 Task: Look for products with Guava flavor.
Action: Mouse pressed left at (16, 120)
Screenshot: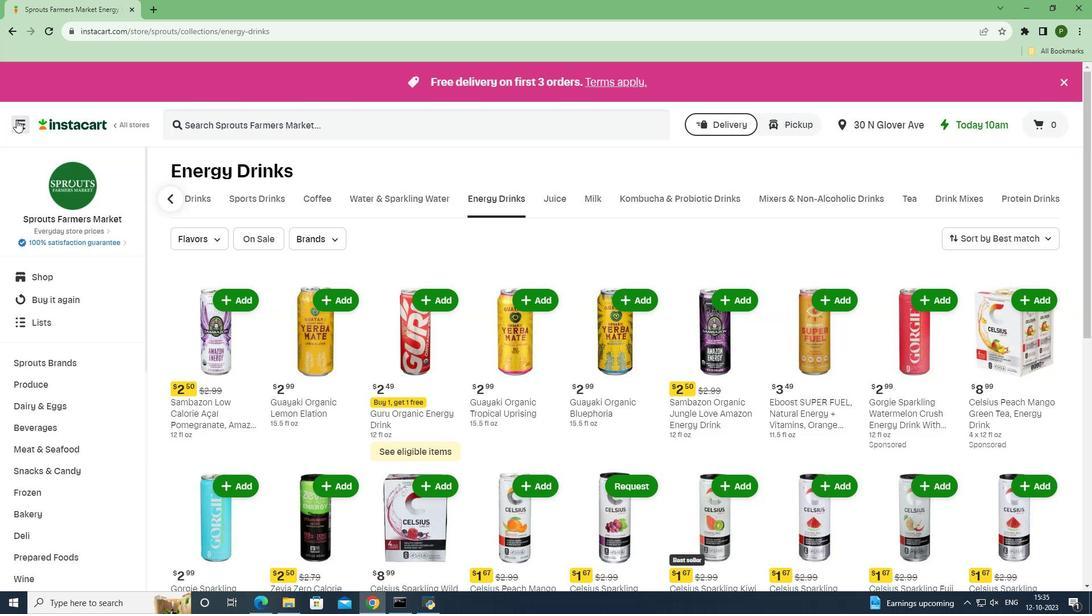 
Action: Mouse moved to (47, 311)
Screenshot: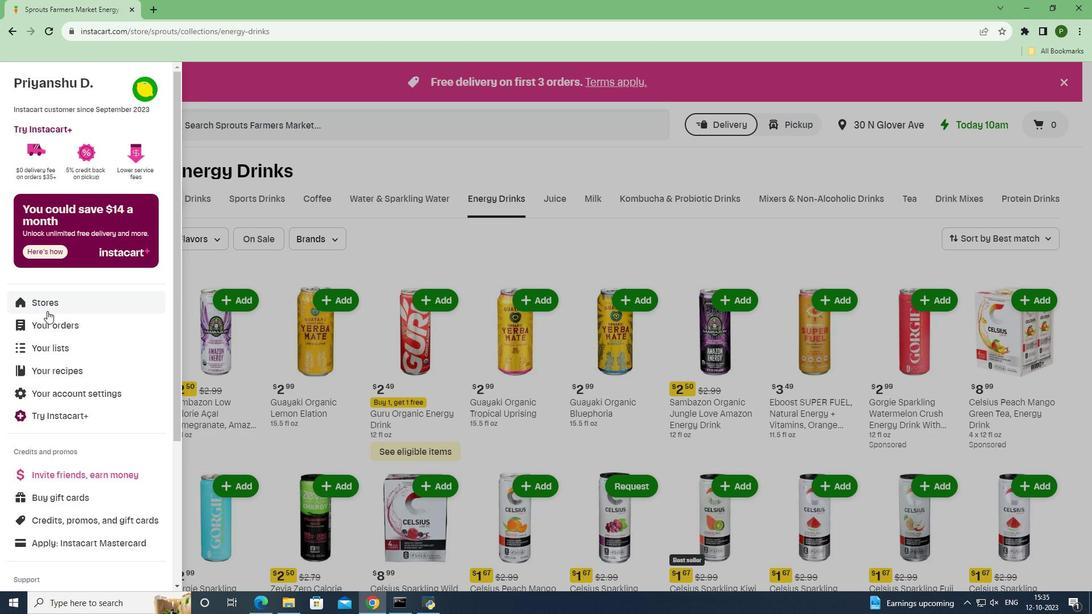 
Action: Mouse pressed left at (47, 311)
Screenshot: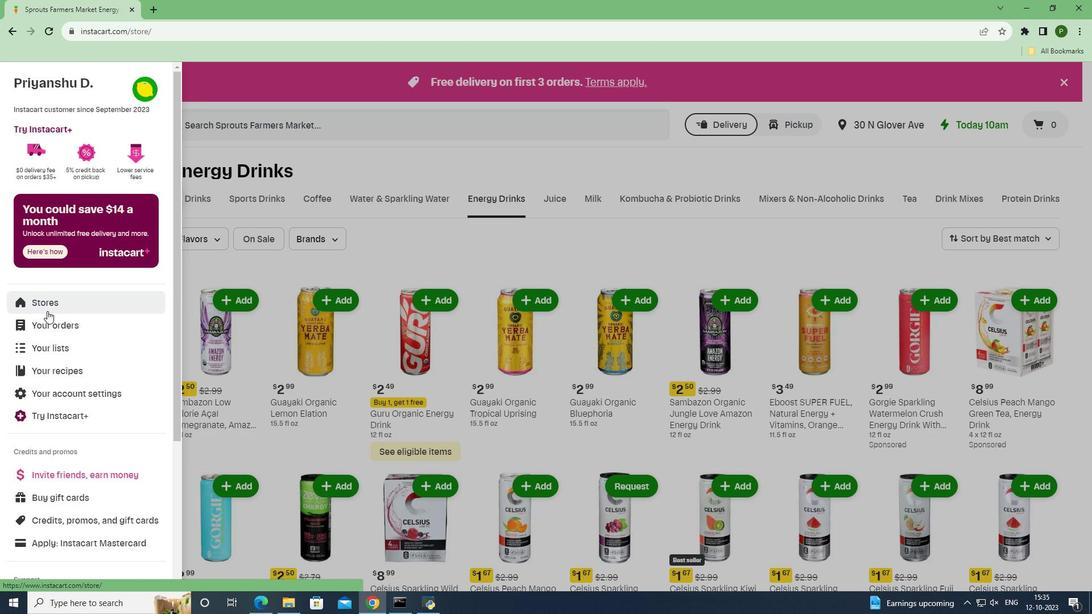
Action: Mouse moved to (282, 132)
Screenshot: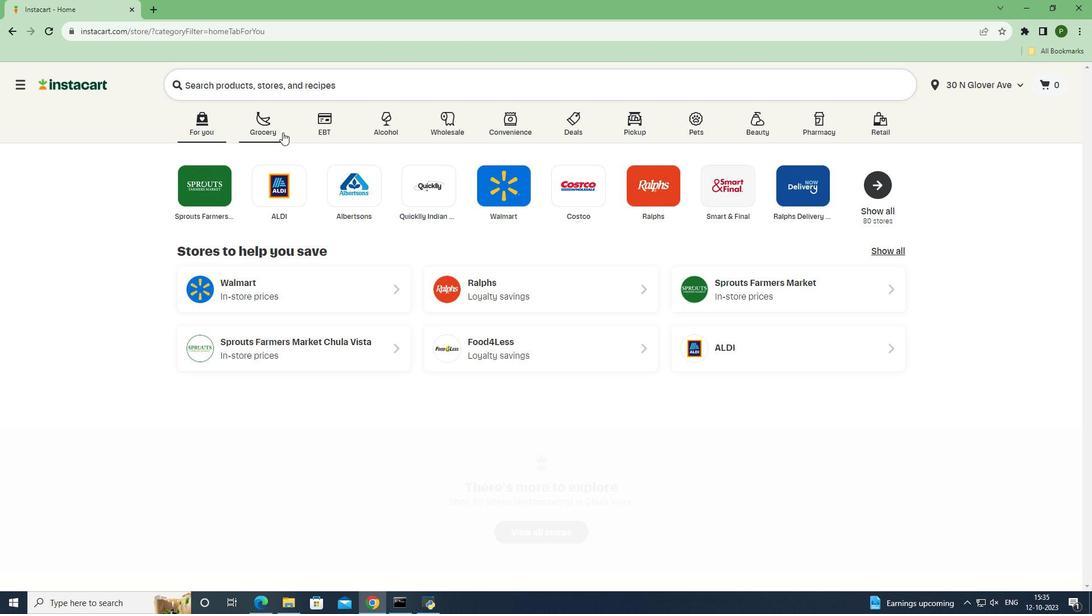 
Action: Mouse pressed left at (282, 132)
Screenshot: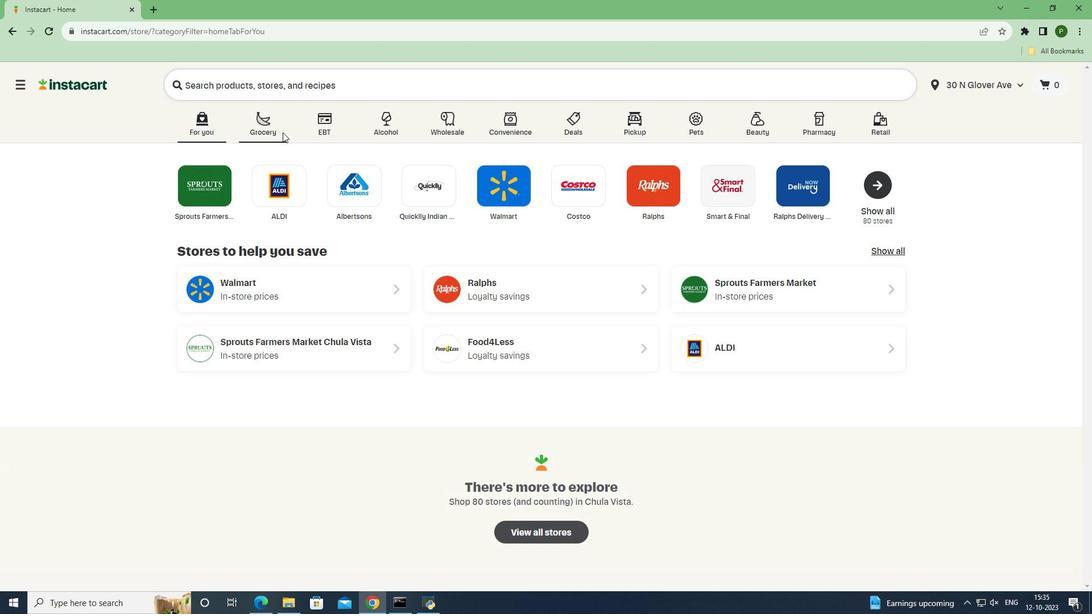 
Action: Mouse moved to (459, 268)
Screenshot: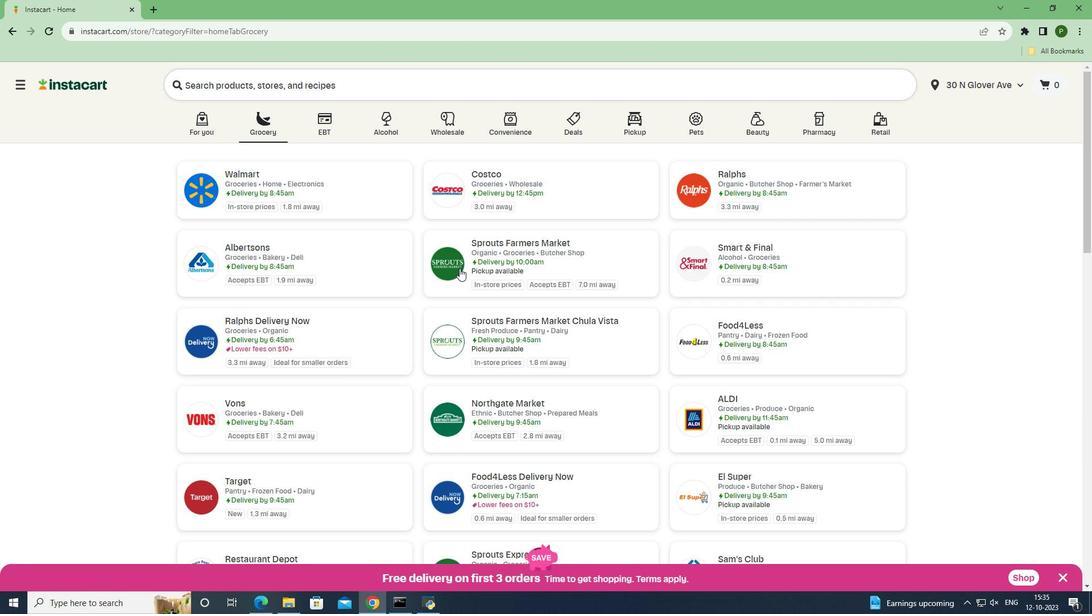 
Action: Mouse pressed left at (459, 268)
Screenshot: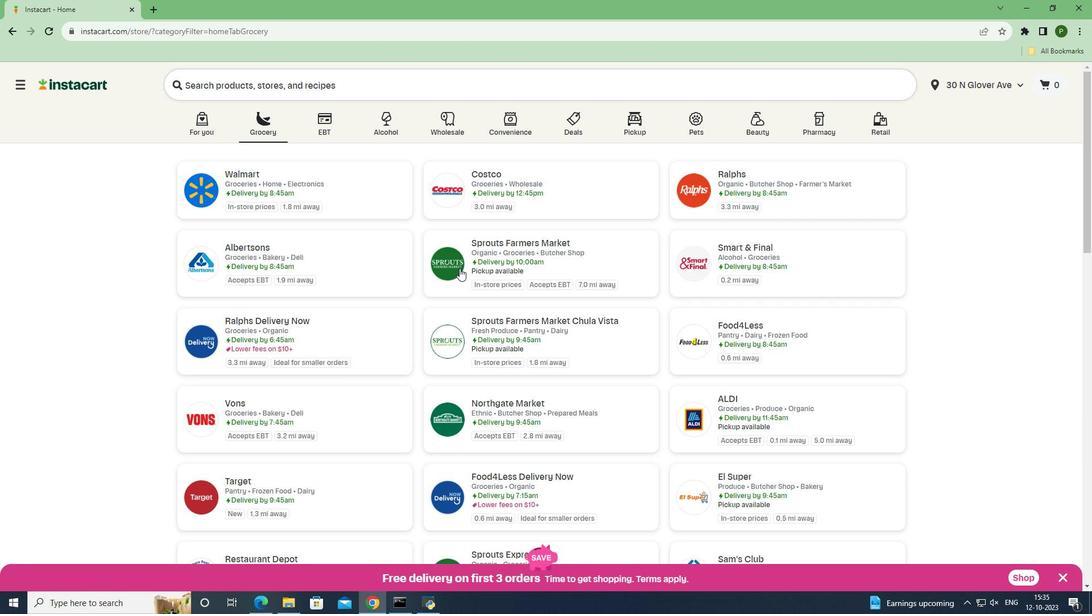 
Action: Mouse moved to (67, 427)
Screenshot: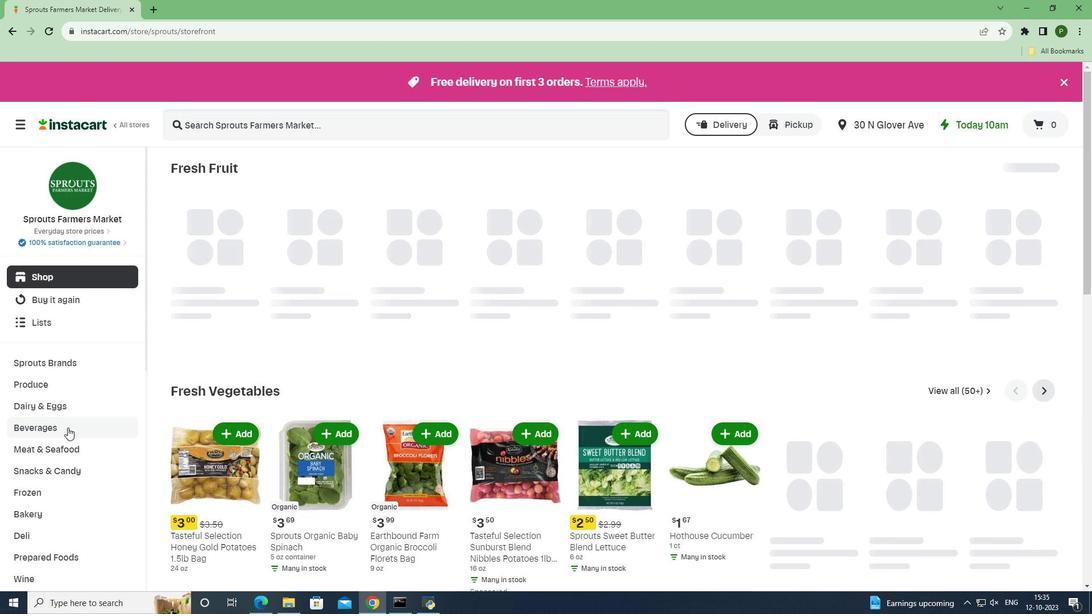 
Action: Mouse pressed left at (67, 427)
Screenshot: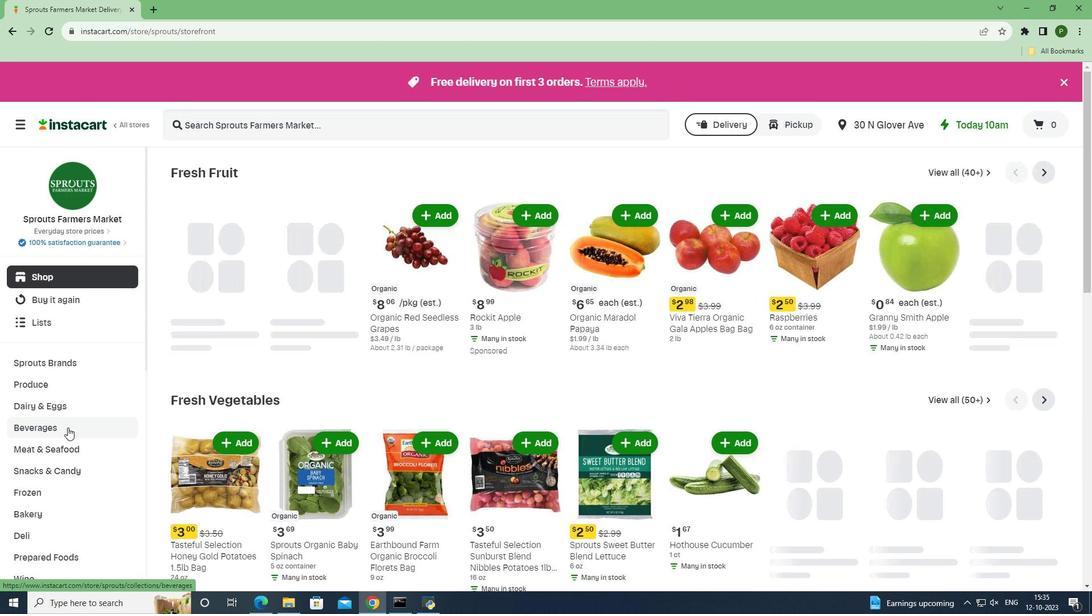 
Action: Mouse moved to (593, 197)
Screenshot: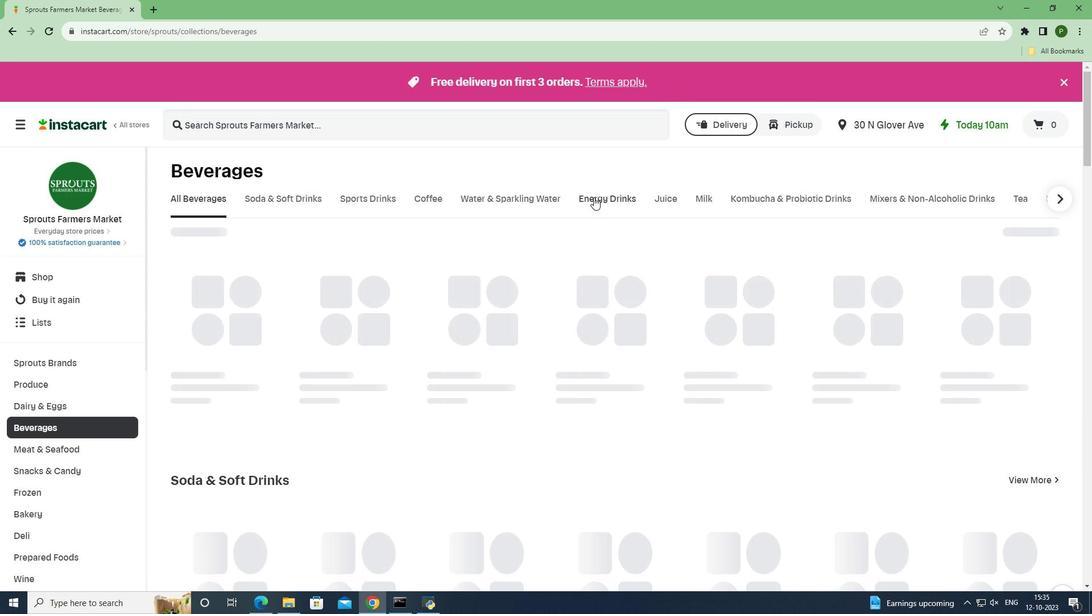 
Action: Mouse pressed left at (593, 197)
Screenshot: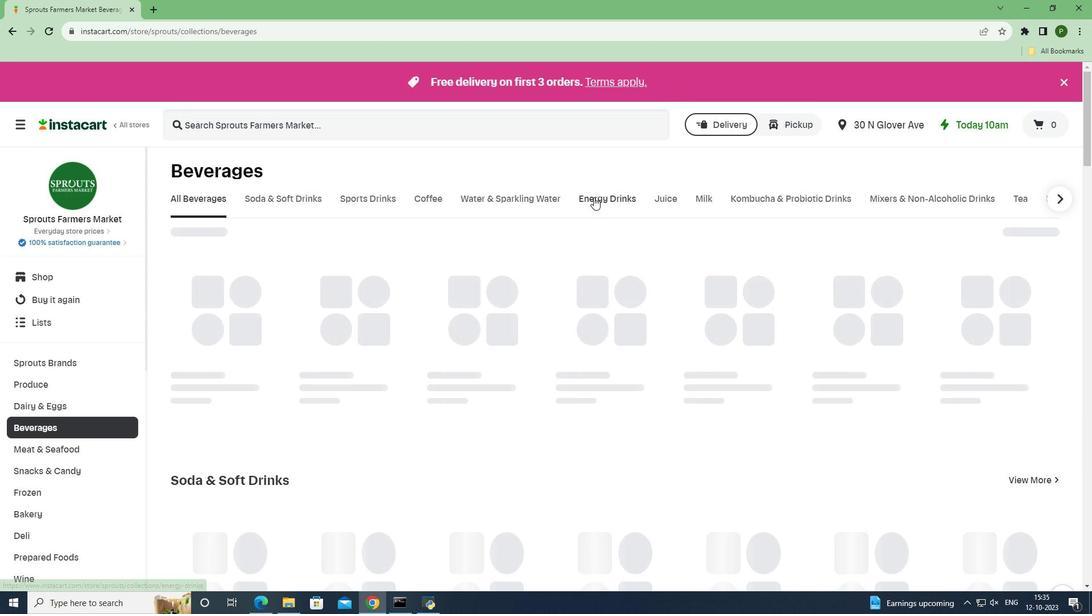 
Action: Mouse moved to (190, 237)
Screenshot: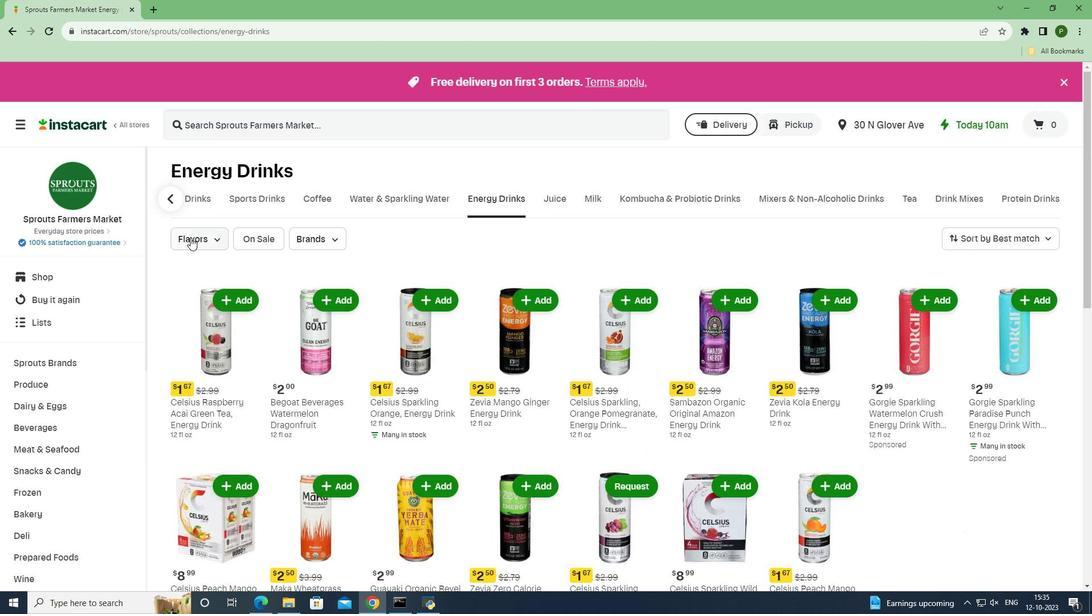 
Action: Mouse pressed left at (190, 237)
Screenshot: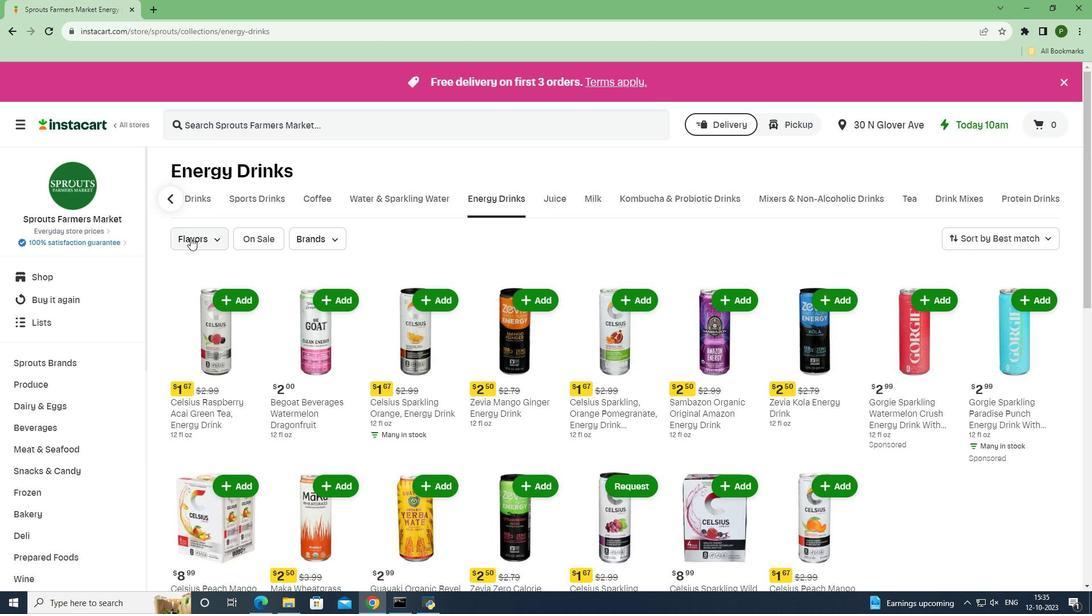 
Action: Mouse moved to (269, 319)
Screenshot: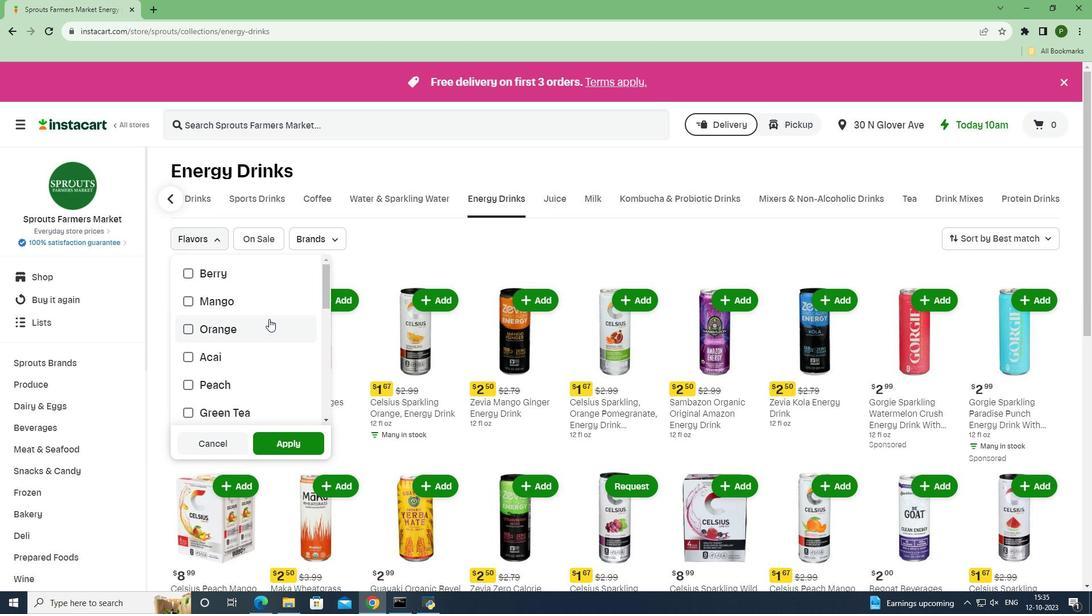 
Action: Mouse scrolled (269, 318) with delta (0, 0)
Screenshot: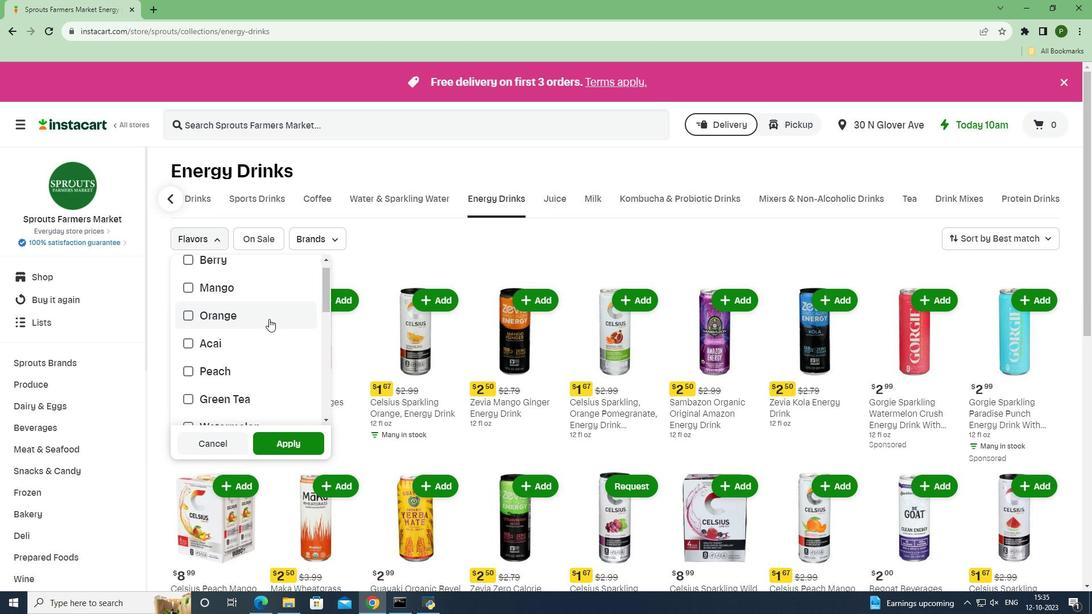 
Action: Mouse scrolled (269, 318) with delta (0, 0)
Screenshot: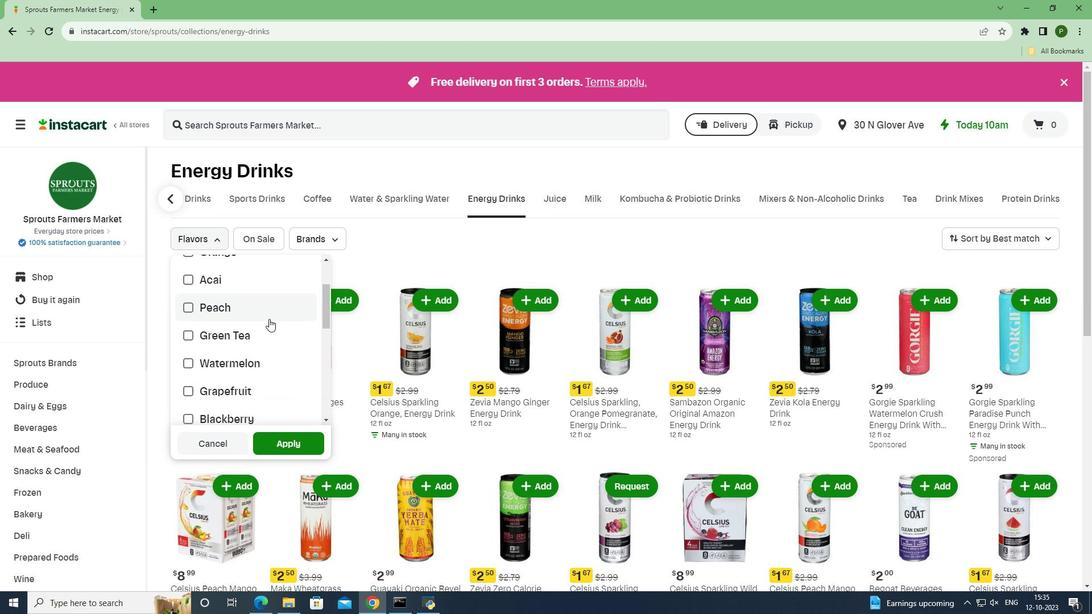 
Action: Mouse scrolled (269, 318) with delta (0, 0)
Screenshot: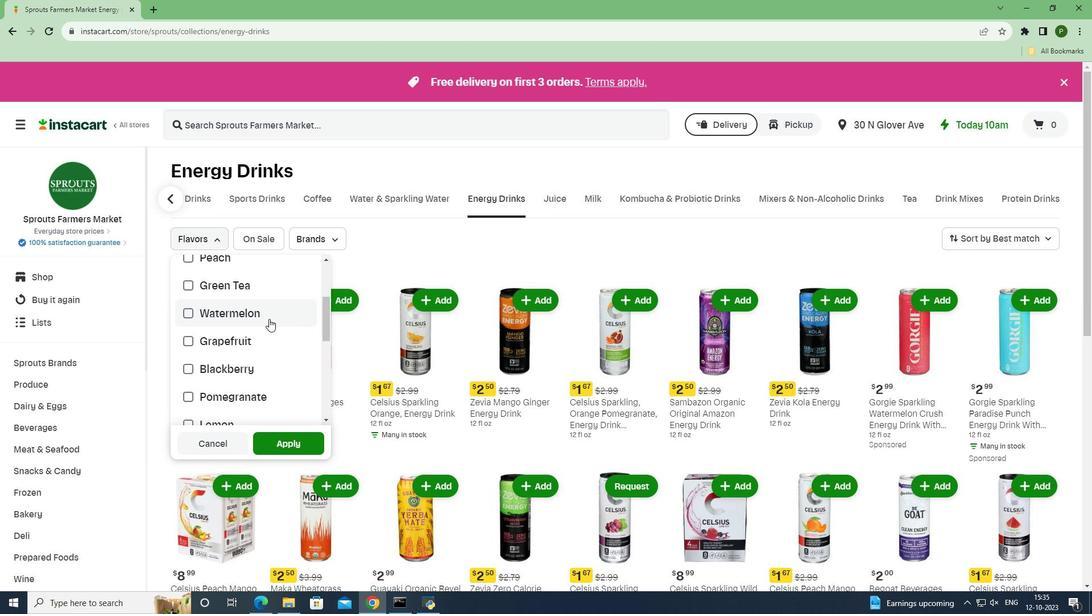 
Action: Mouse scrolled (269, 318) with delta (0, 0)
Screenshot: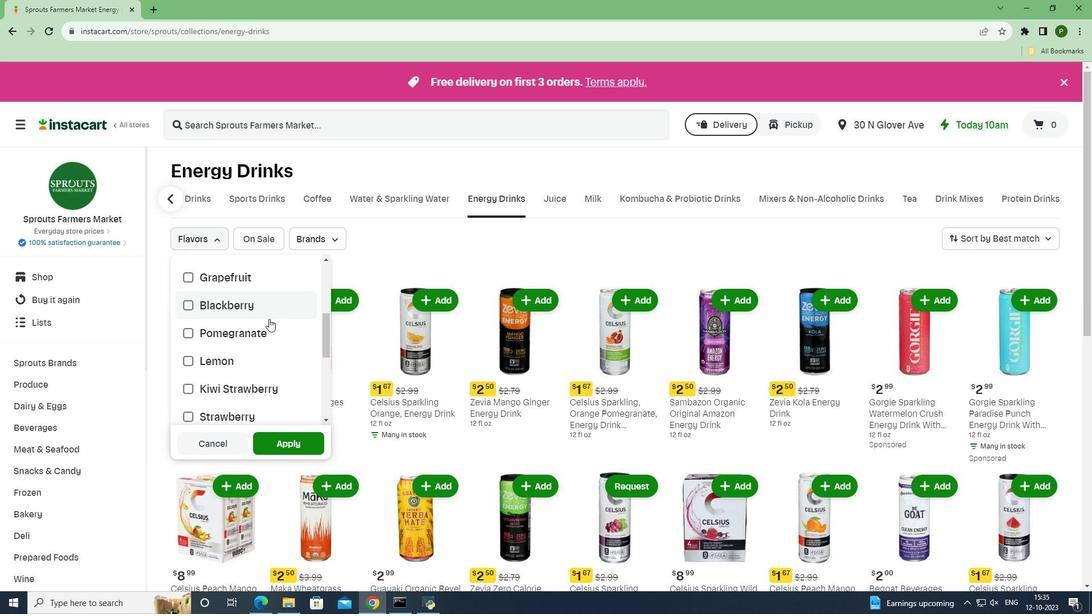 
Action: Mouse scrolled (269, 318) with delta (0, 0)
Screenshot: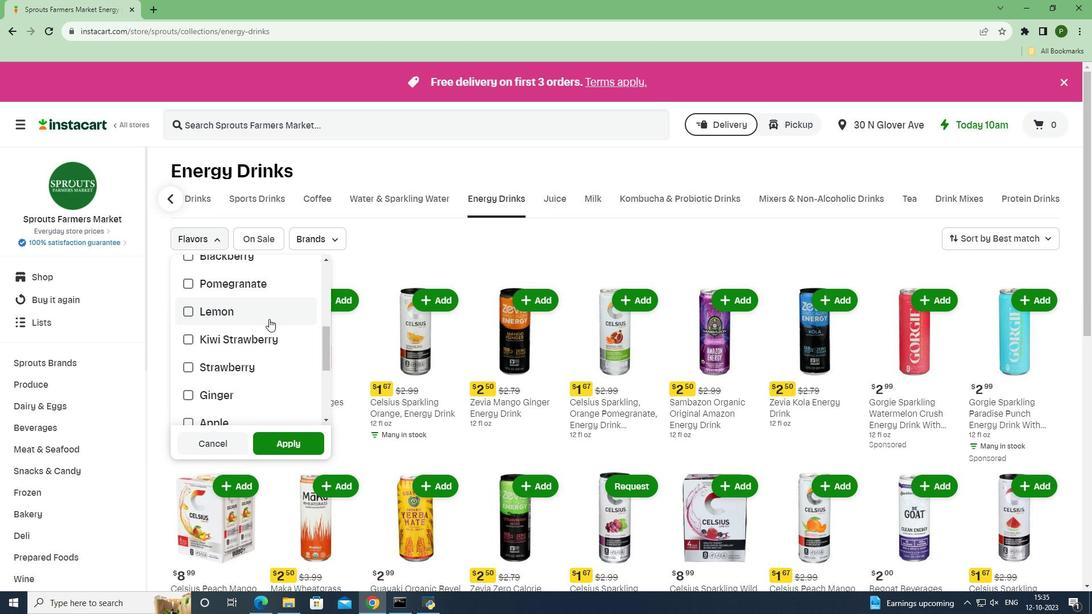 
Action: Mouse scrolled (269, 318) with delta (0, 0)
Screenshot: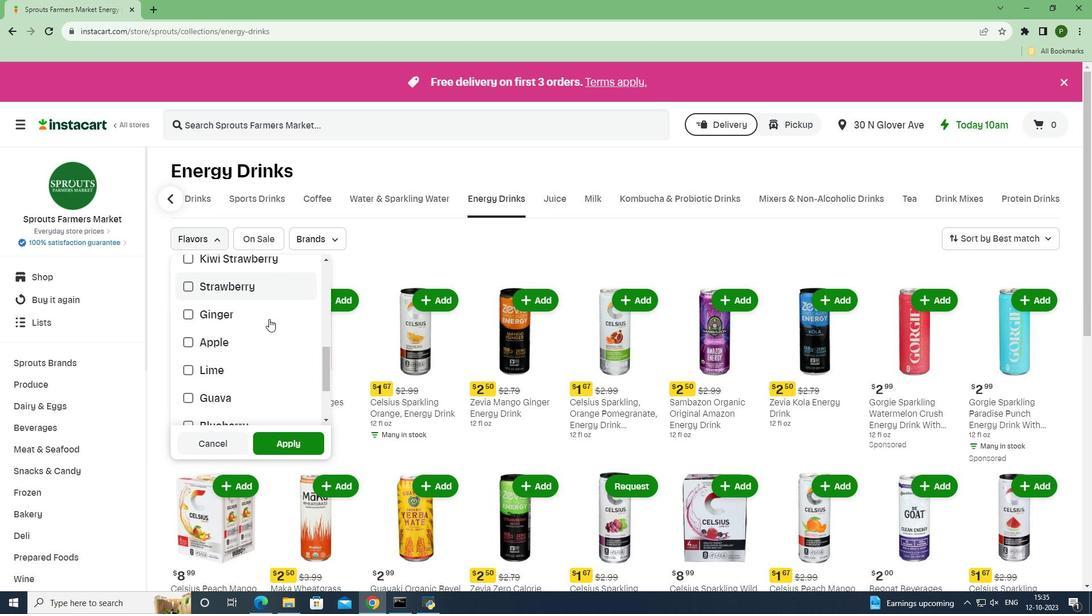 
Action: Mouse moved to (238, 374)
Screenshot: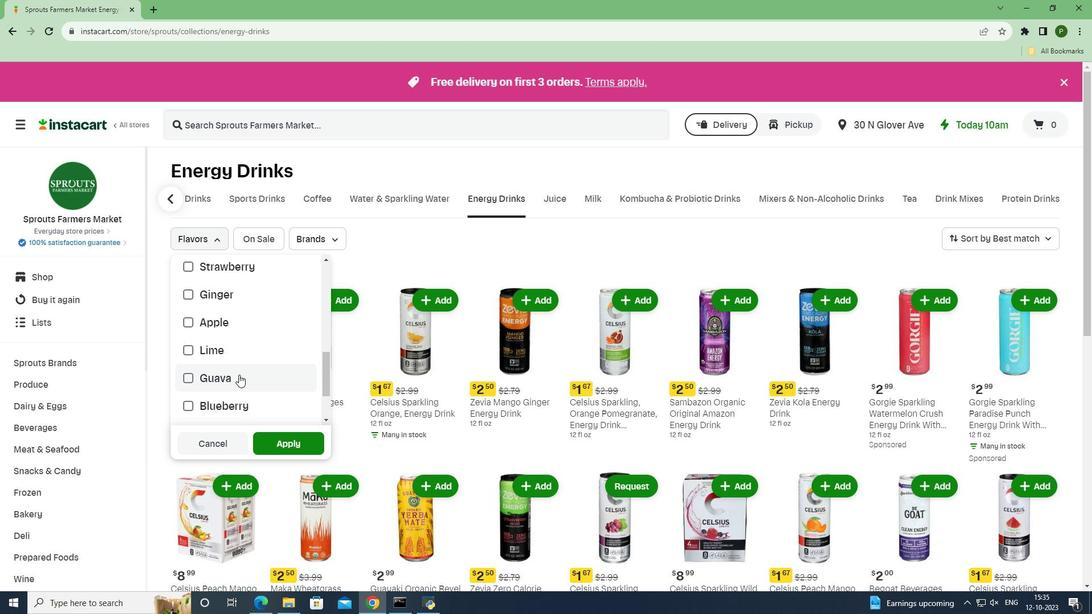 
Action: Mouse pressed left at (238, 374)
Screenshot: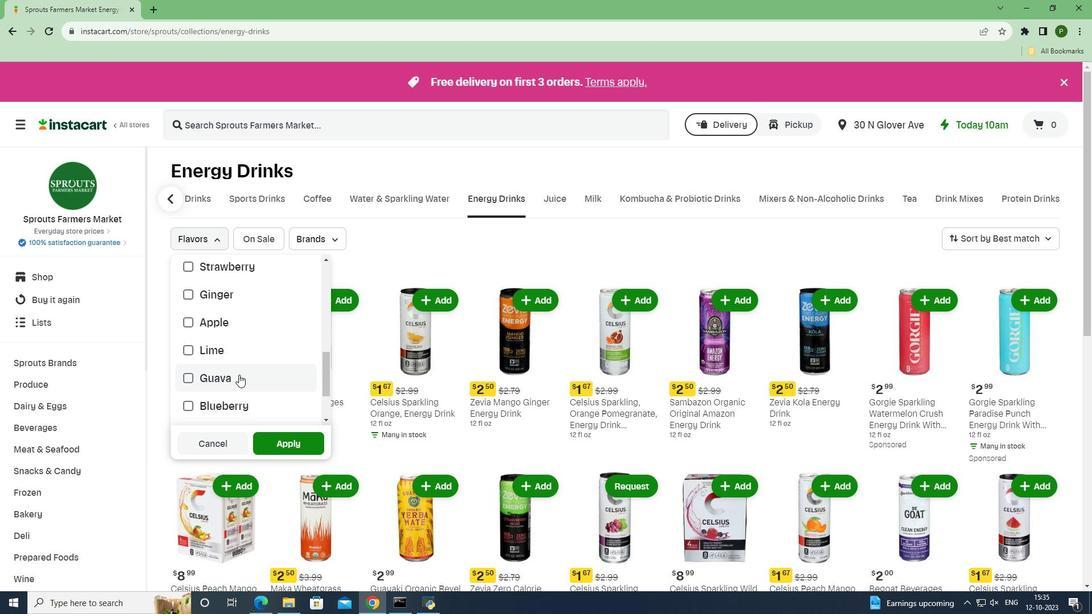 
Action: Mouse moved to (295, 439)
Screenshot: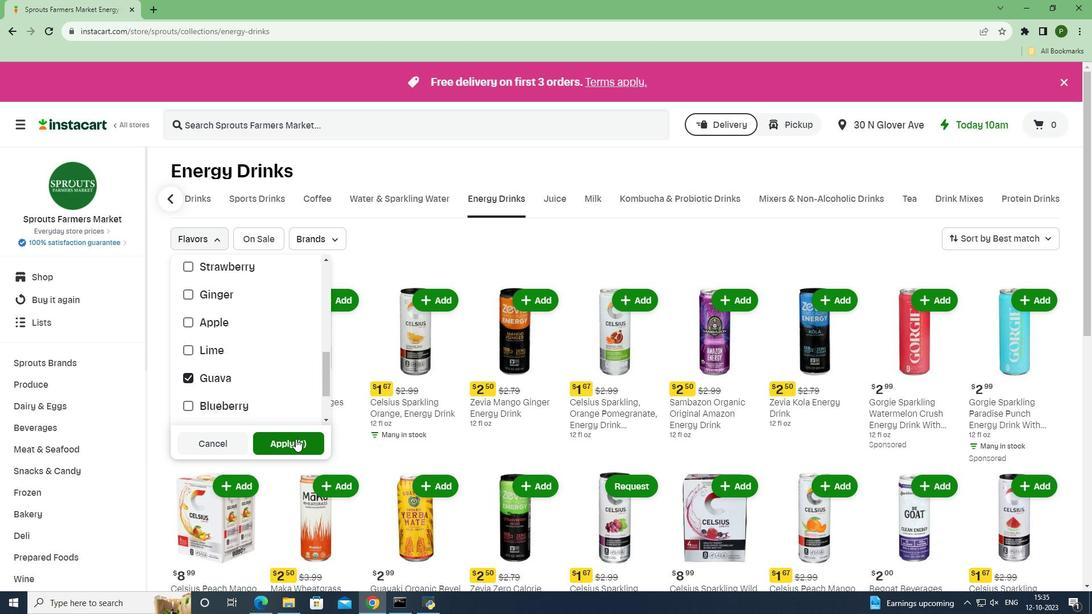 
Action: Mouse pressed left at (295, 439)
Screenshot: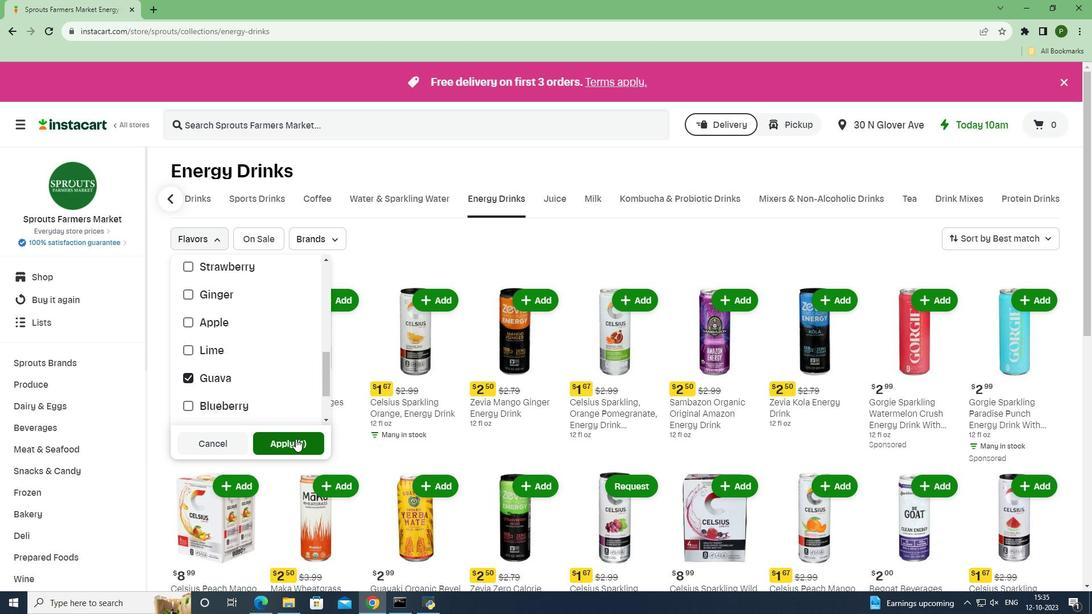 
Action: Mouse moved to (411, 424)
Screenshot: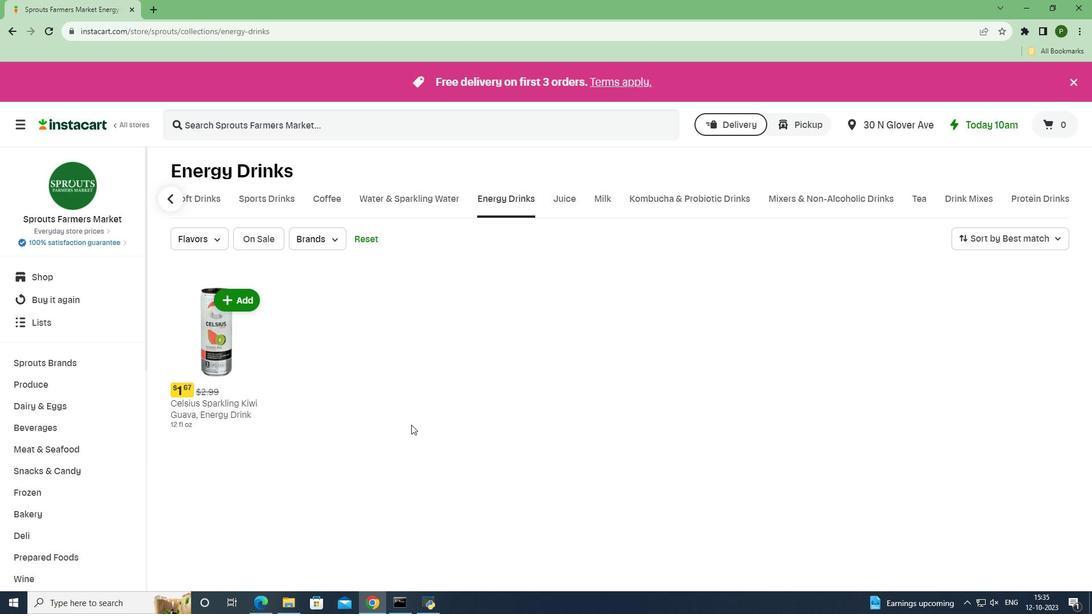 
